 Task: Add Bulletproof Brain Octane C8 MCT Oil to the cart.
Action: Mouse moved to (228, 114)
Screenshot: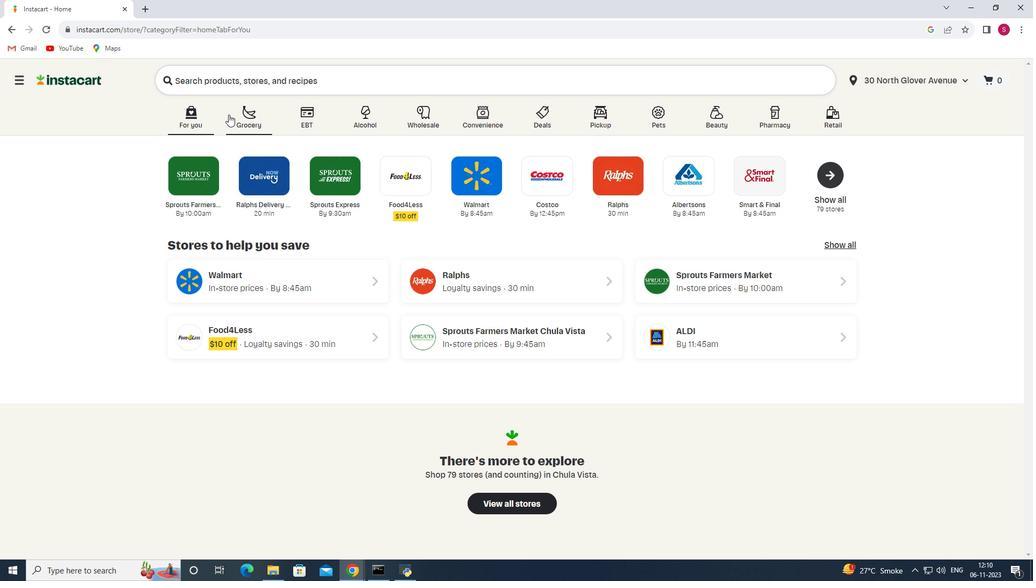 
Action: Mouse pressed left at (228, 114)
Screenshot: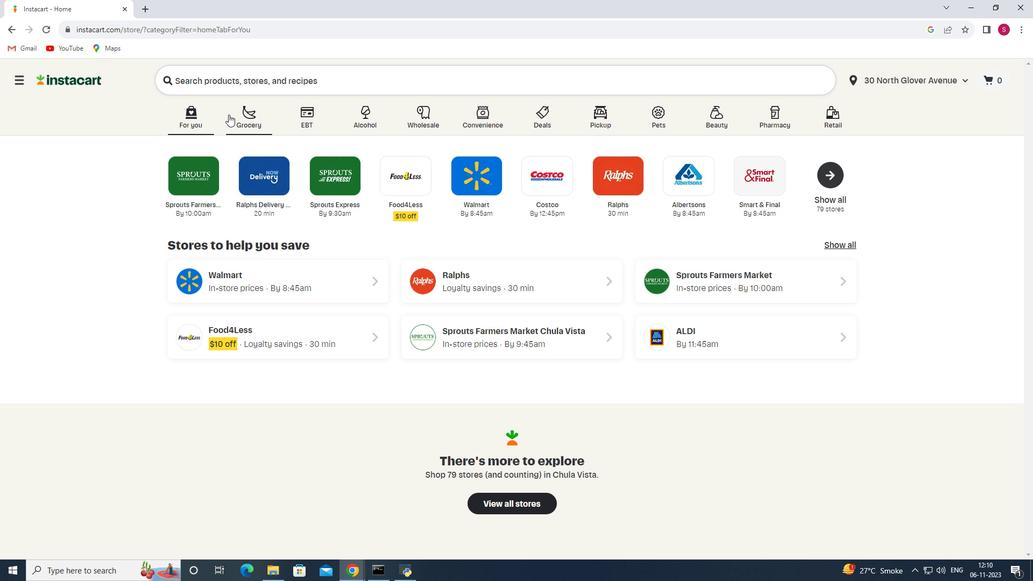
Action: Mouse moved to (240, 322)
Screenshot: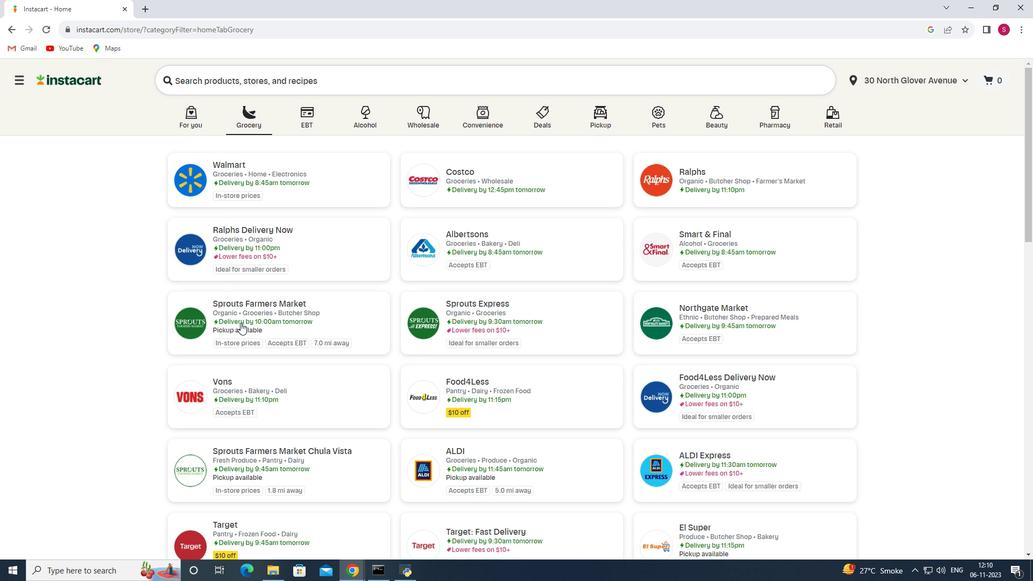 
Action: Mouse pressed left at (240, 322)
Screenshot: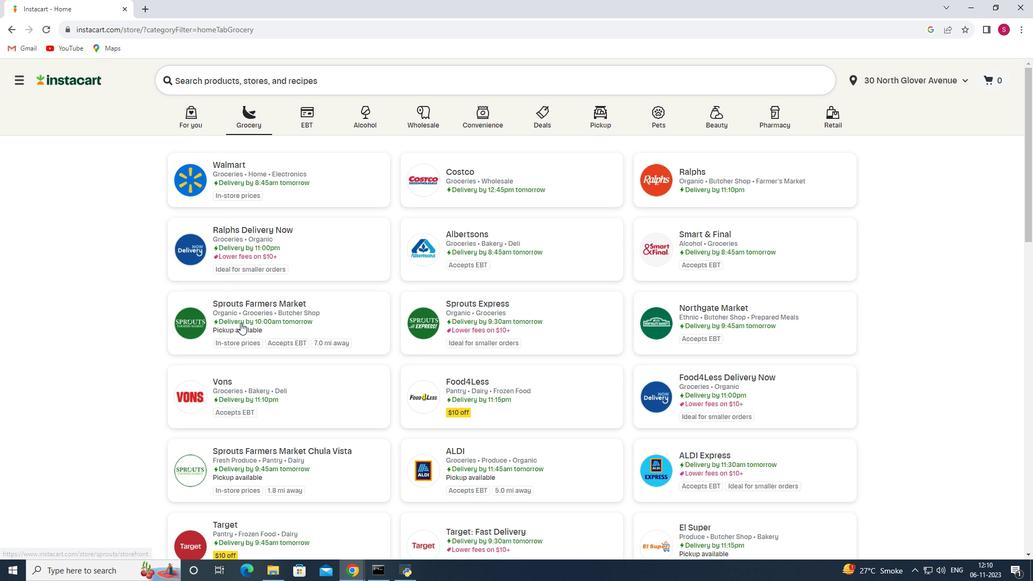 
Action: Mouse moved to (94, 342)
Screenshot: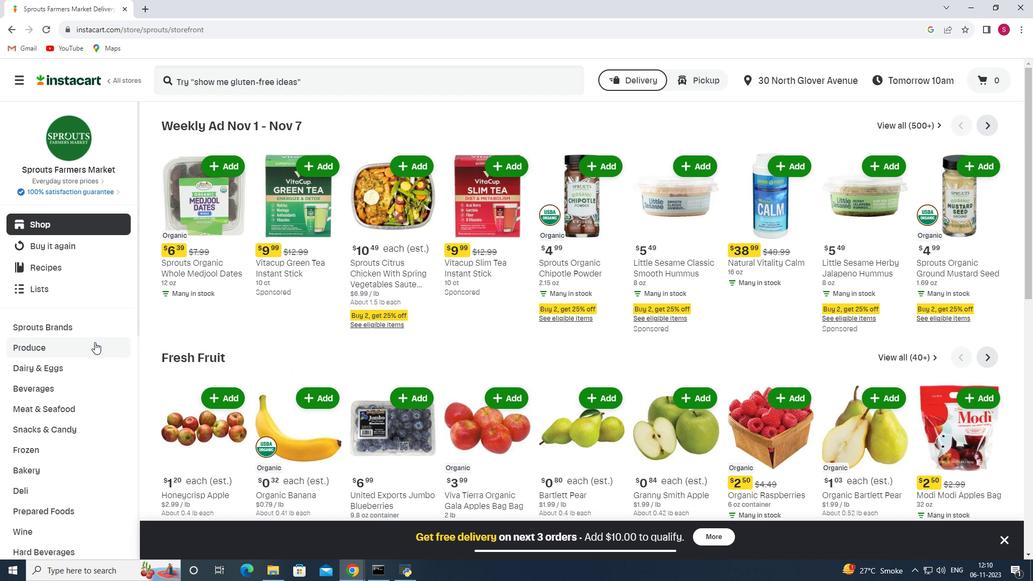 
Action: Mouse scrolled (94, 341) with delta (0, 0)
Screenshot: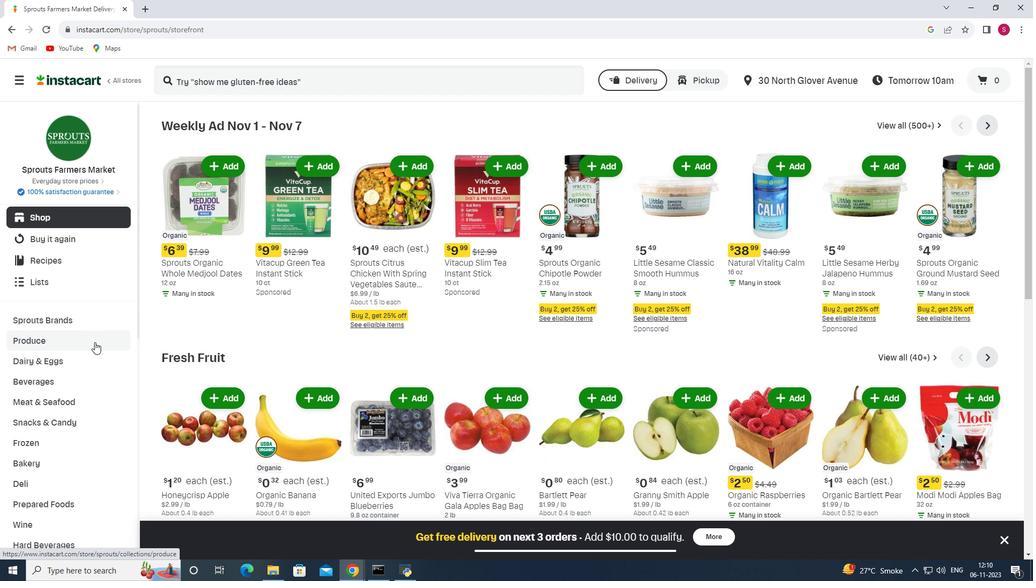 
Action: Mouse scrolled (94, 341) with delta (0, 0)
Screenshot: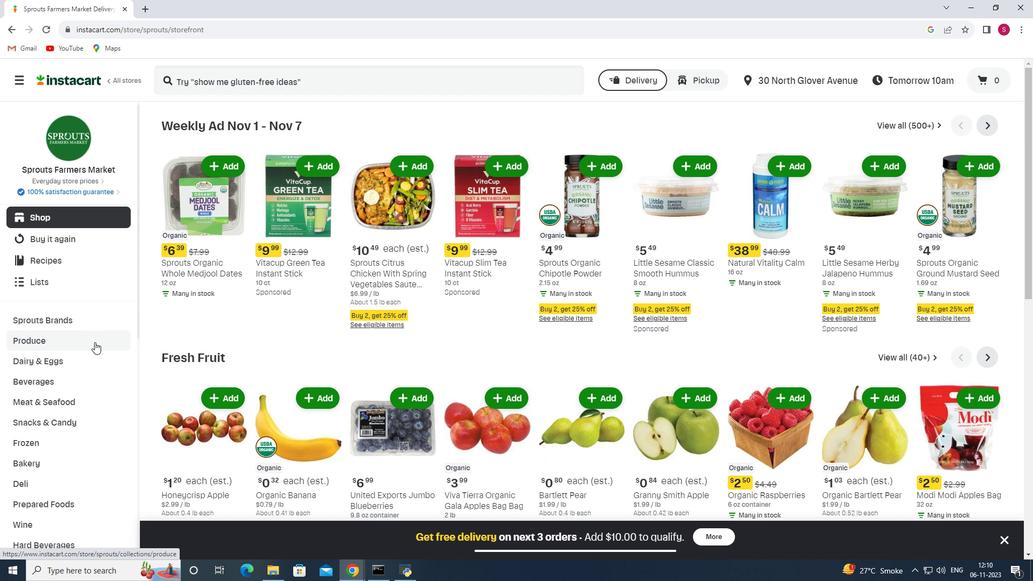 
Action: Mouse scrolled (94, 341) with delta (0, 0)
Screenshot: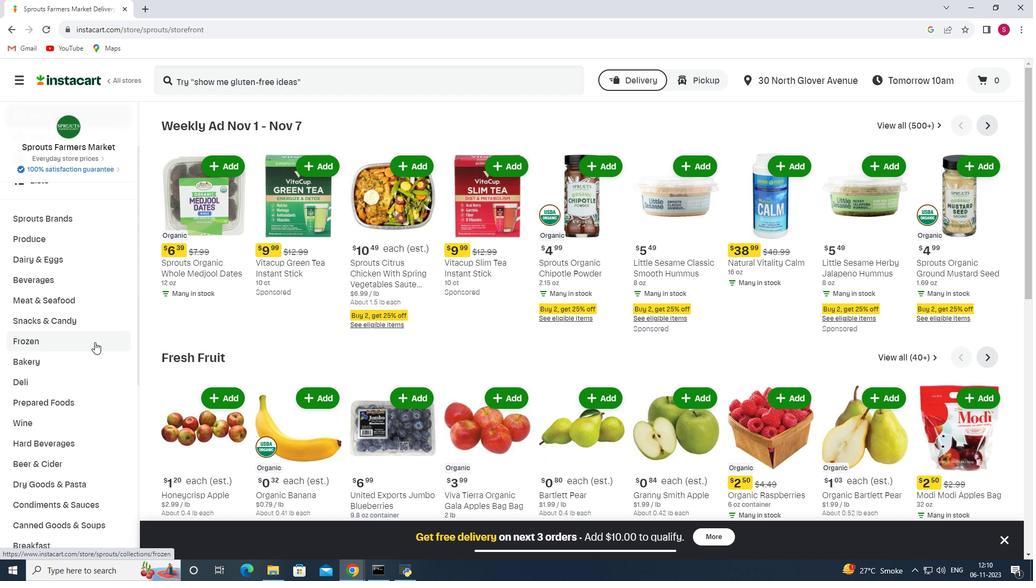 
Action: Mouse scrolled (94, 341) with delta (0, 0)
Screenshot: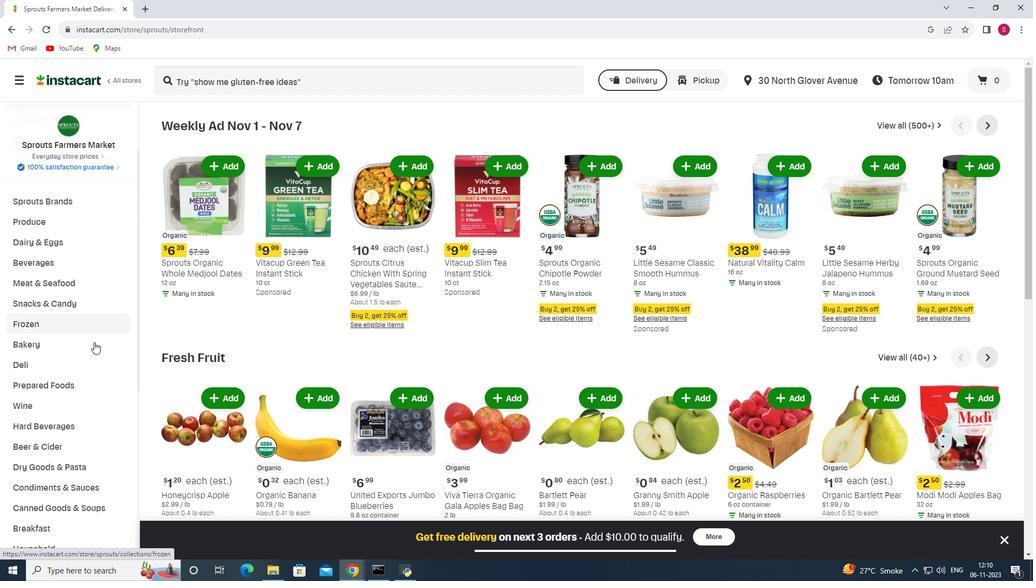 
Action: Mouse moved to (69, 362)
Screenshot: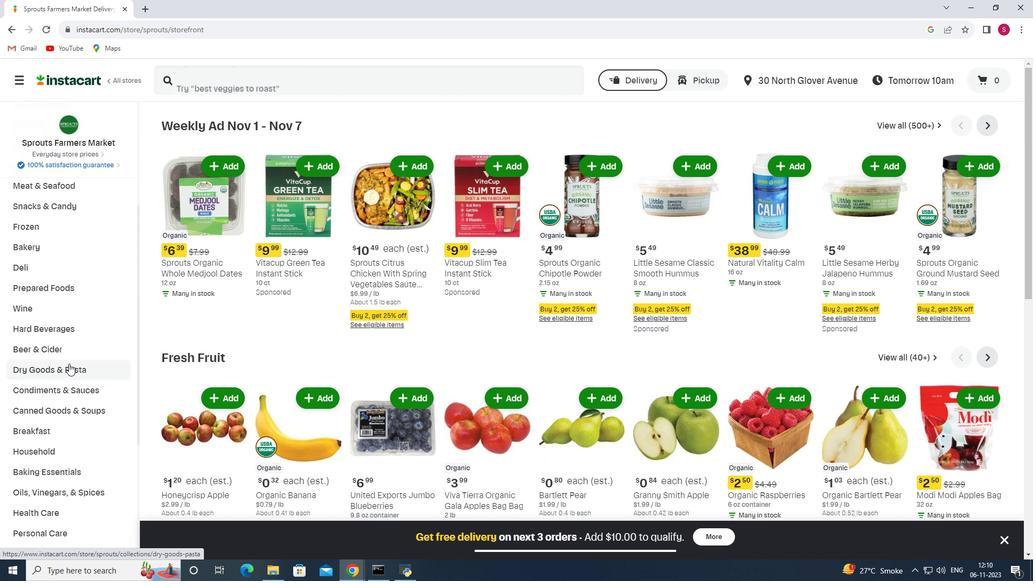 
Action: Mouse scrolled (69, 362) with delta (0, 0)
Screenshot: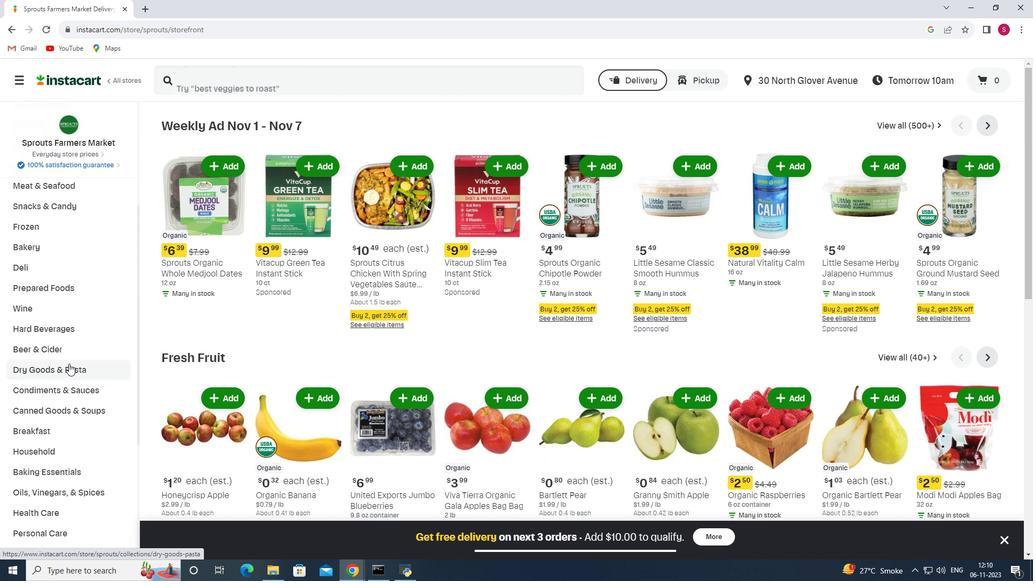 
Action: Mouse moved to (68, 363)
Screenshot: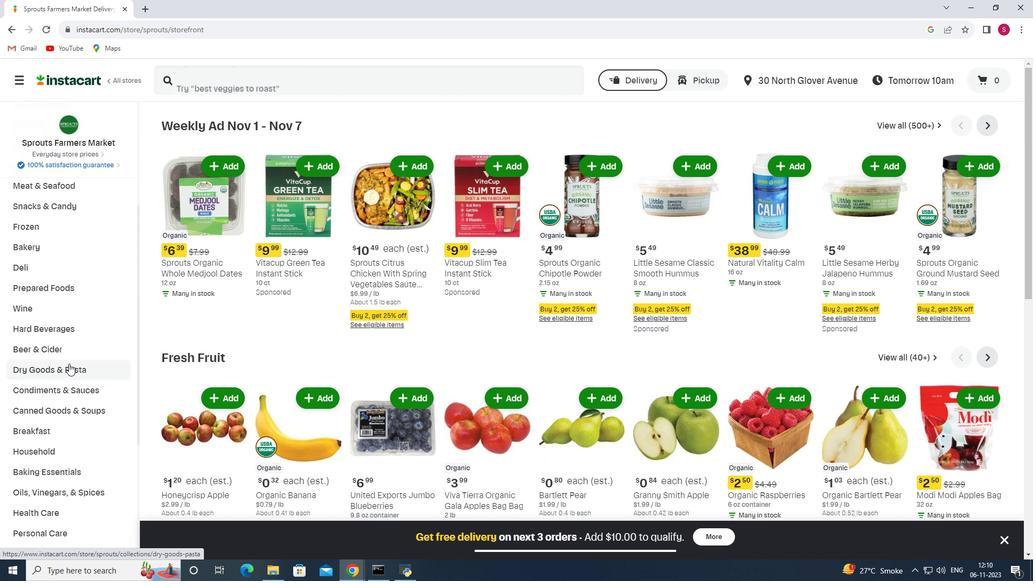 
Action: Mouse scrolled (68, 363) with delta (0, 0)
Screenshot: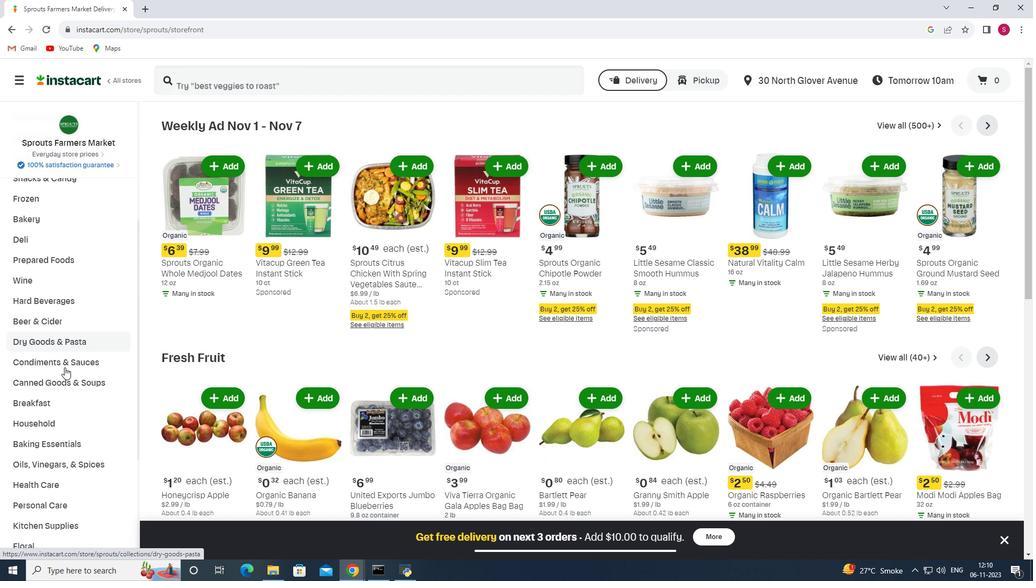 
Action: Mouse moved to (29, 417)
Screenshot: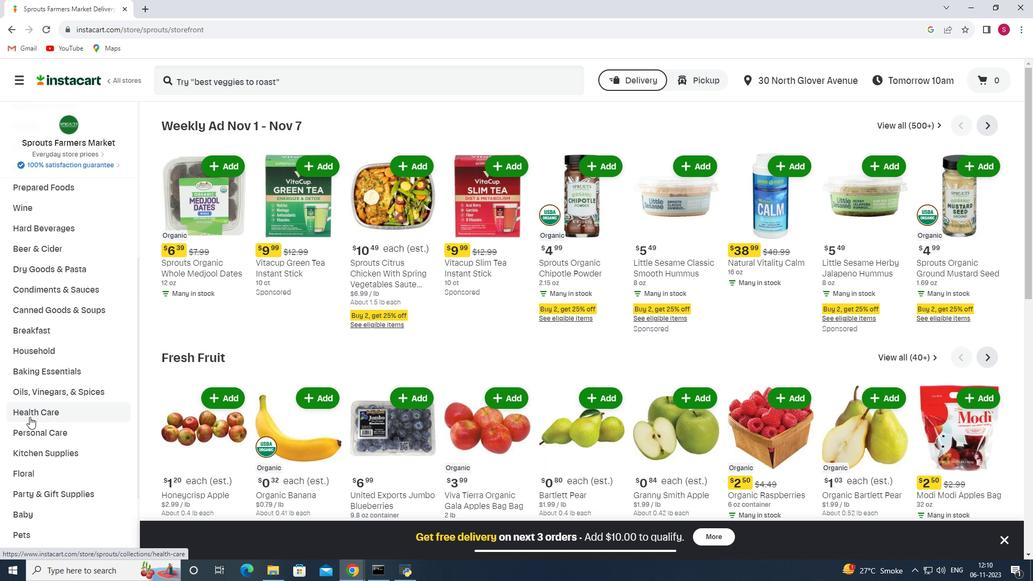 
Action: Mouse pressed left at (29, 417)
Screenshot: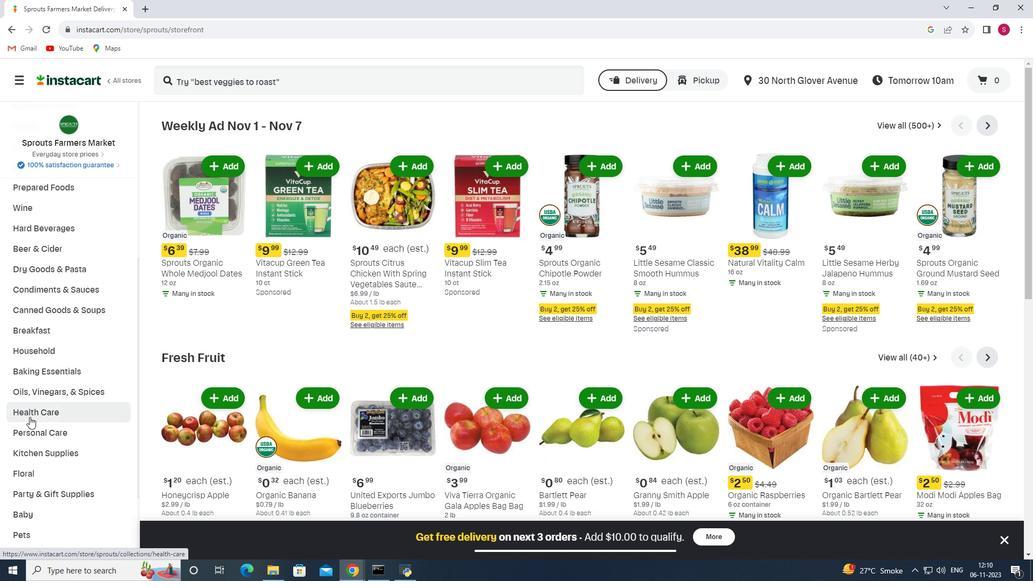 
Action: Mouse moved to (368, 145)
Screenshot: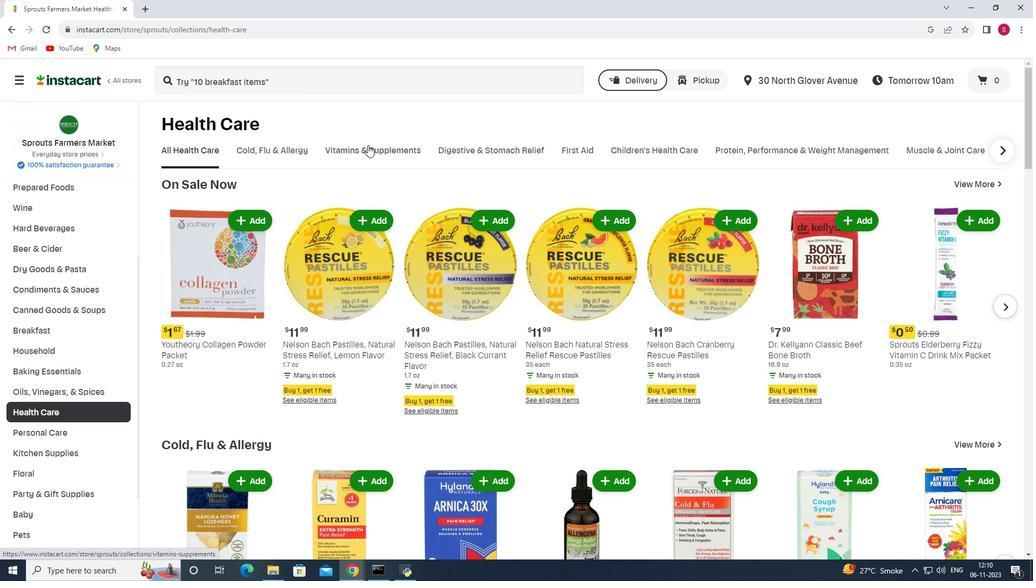 
Action: Mouse pressed left at (368, 145)
Screenshot: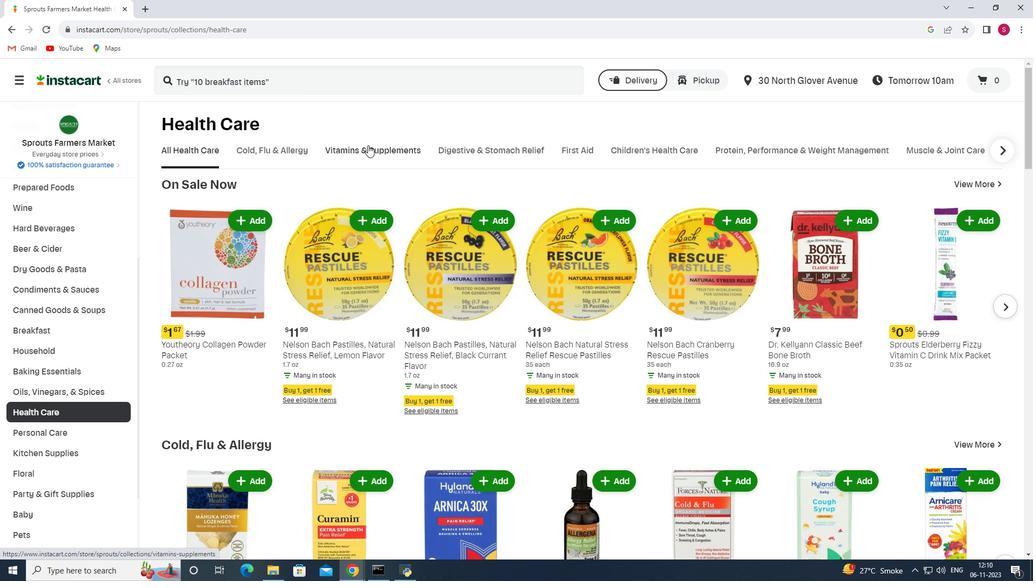 
Action: Mouse moved to (763, 186)
Screenshot: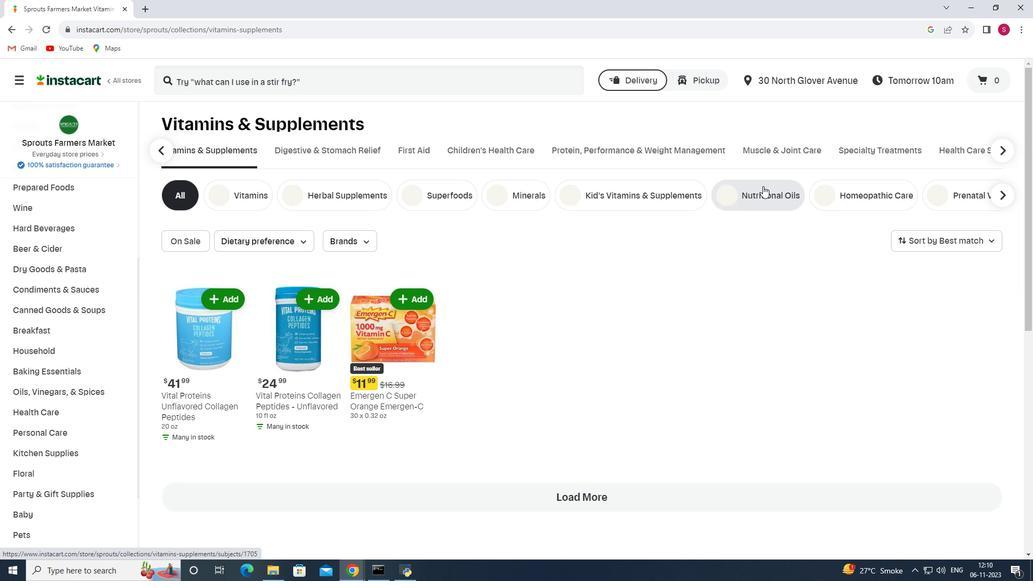 
Action: Mouse pressed left at (763, 186)
Screenshot: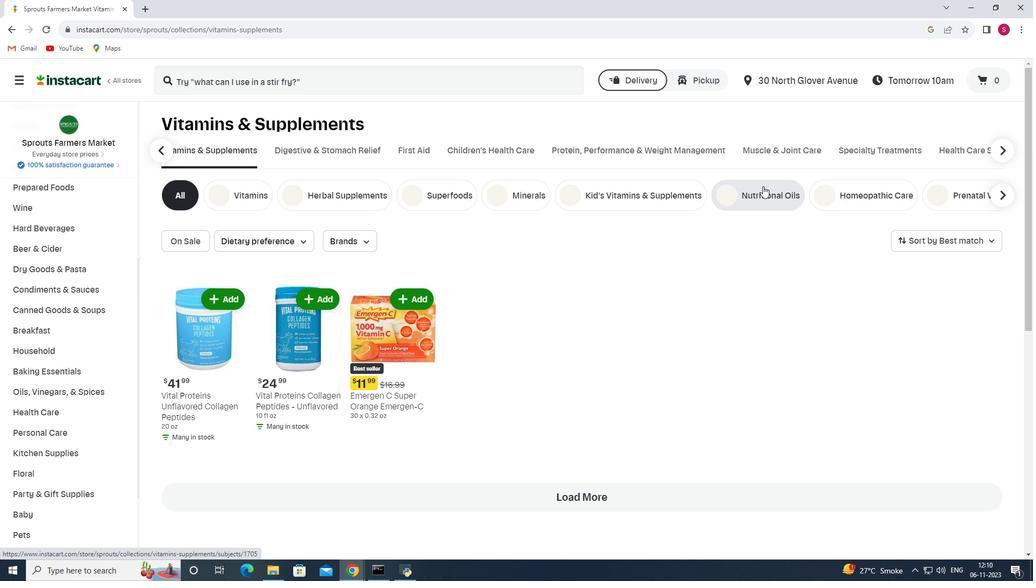 
Action: Mouse moved to (294, 76)
Screenshot: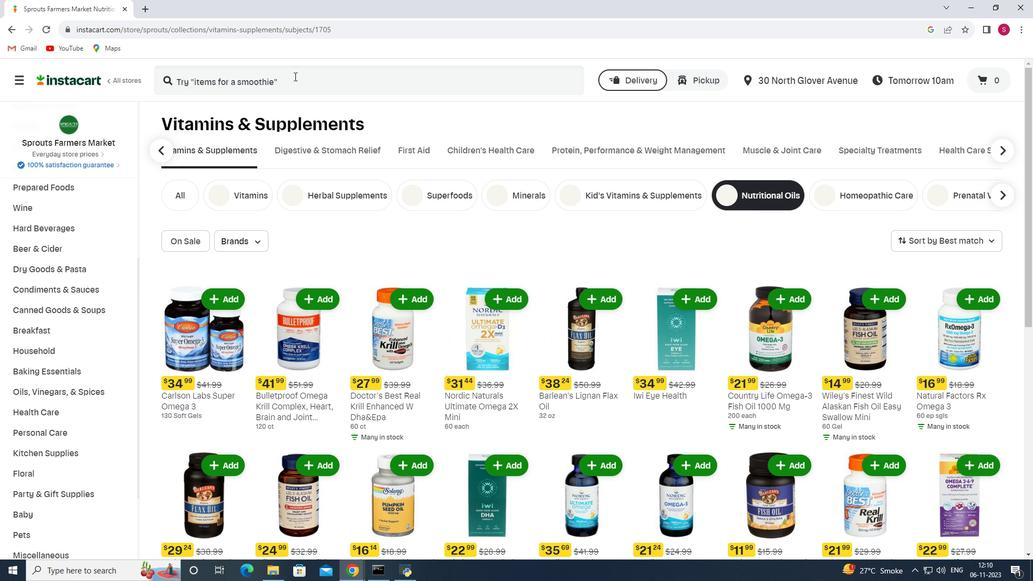 
Action: Mouse pressed left at (294, 76)
Screenshot: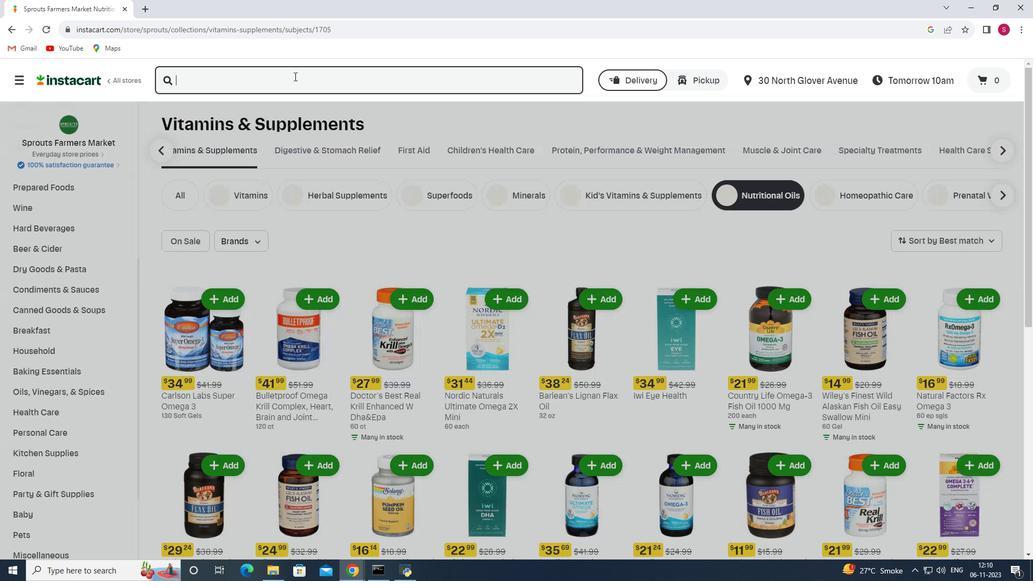 
Action: Key pressed <Key.shift>Bulletproof<Key.space><Key.shift>Brain<Key.space><Key.shift>Octane<Key.space><Key.shift>C<Key.up><Key.shift><Key.space><Key.shift><Key.shift><Key.shift>C8<Key.space><Key.shift>MCT<Key.space><Key.shift>Oil<Key.enter>
Screenshot: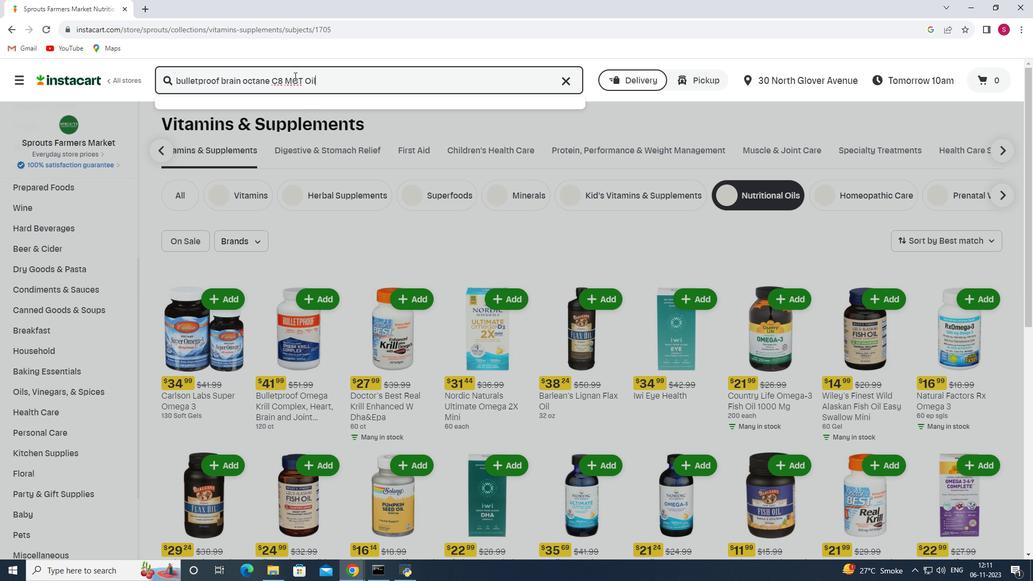 
Action: Mouse moved to (294, 167)
Screenshot: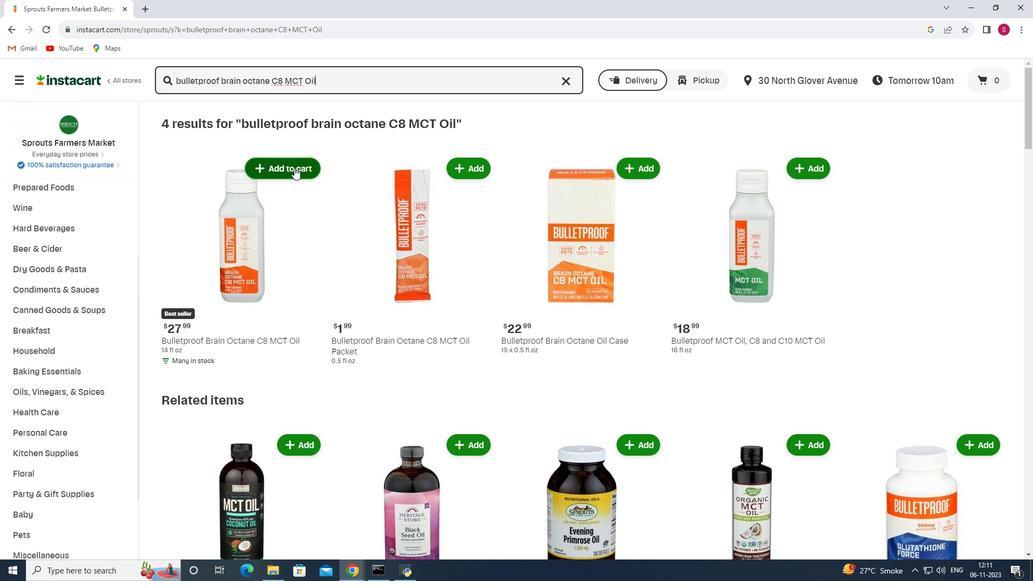 
Action: Mouse pressed left at (294, 167)
Screenshot: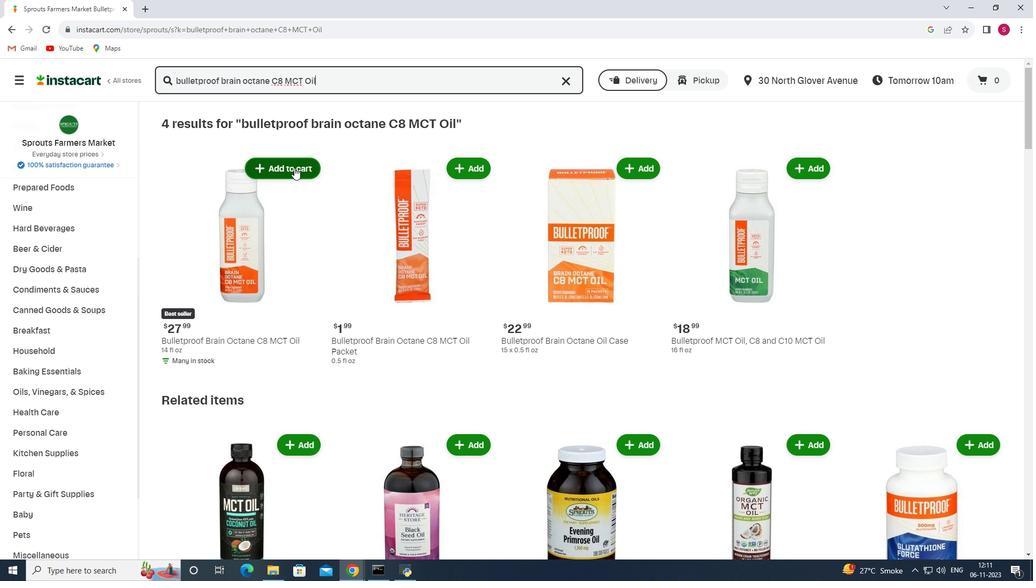
